 Task: Change theme to simple dark.
Action: Mouse moved to (87, 66)
Screenshot: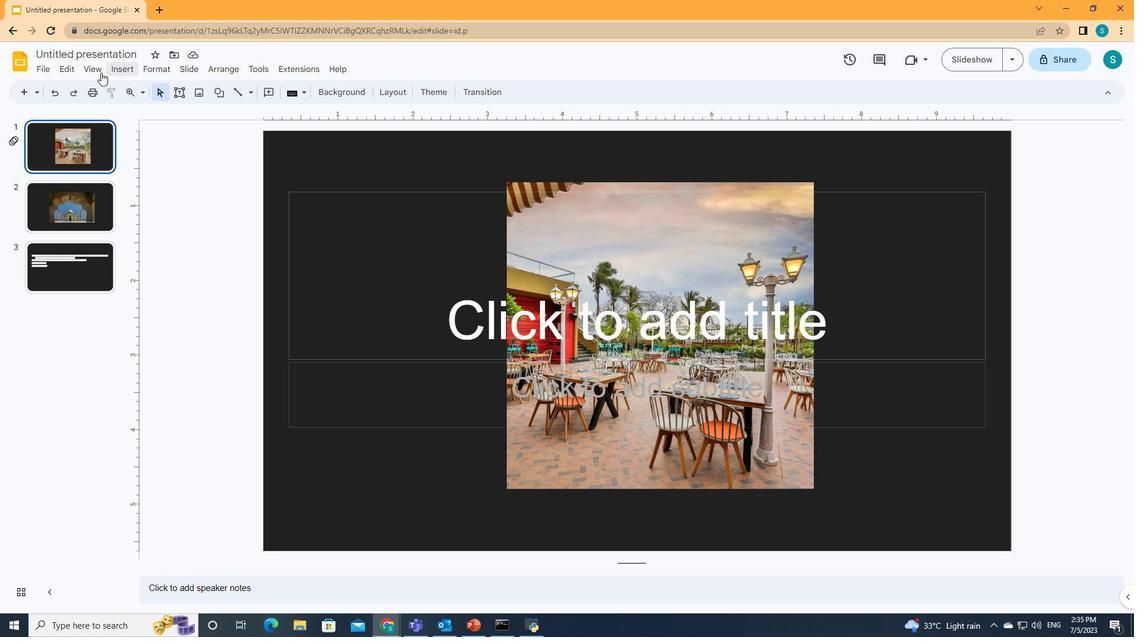 
Action: Mouse pressed left at (87, 66)
Screenshot: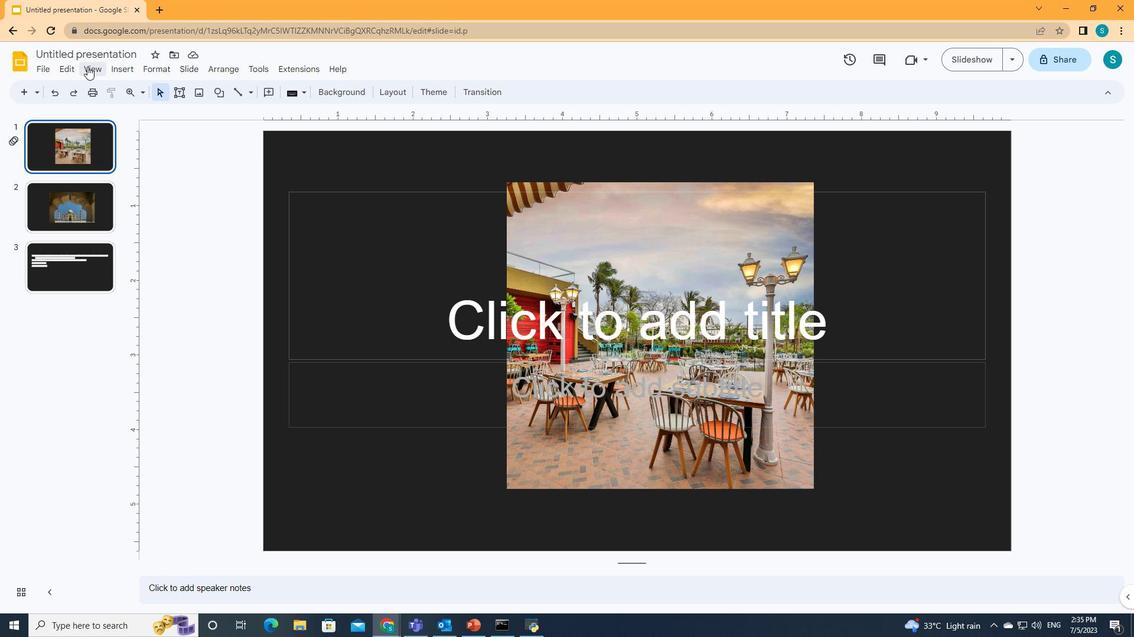
Action: Mouse moved to (103, 125)
Screenshot: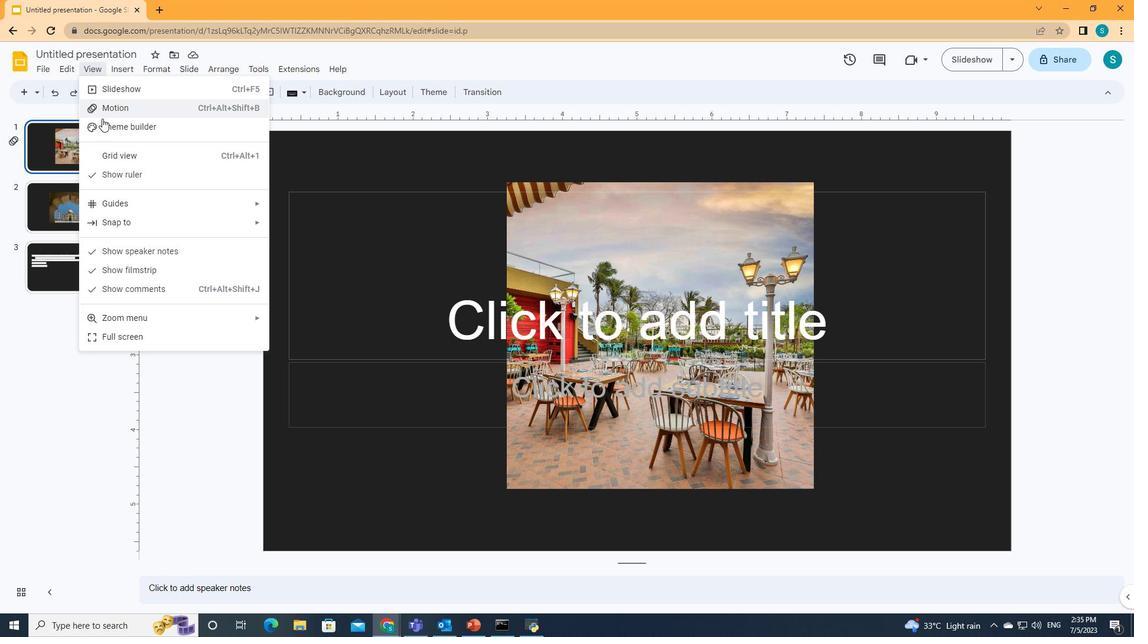 
Action: Mouse pressed left at (103, 125)
Screenshot: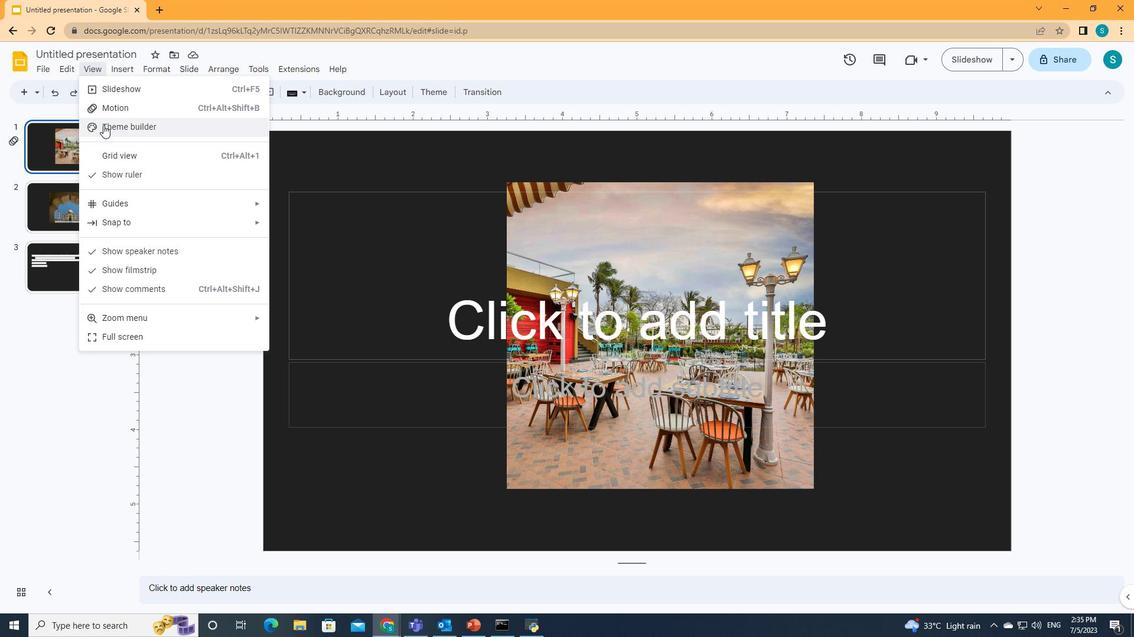 
Action: Mouse moved to (143, 116)
Screenshot: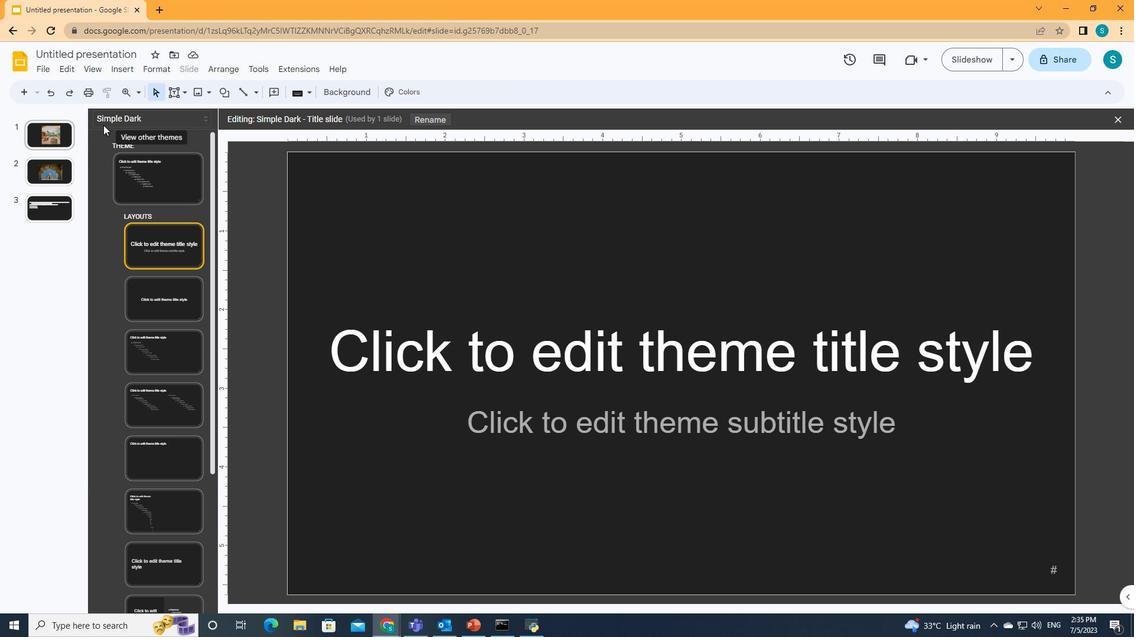 
Action: Mouse pressed left at (143, 116)
Screenshot: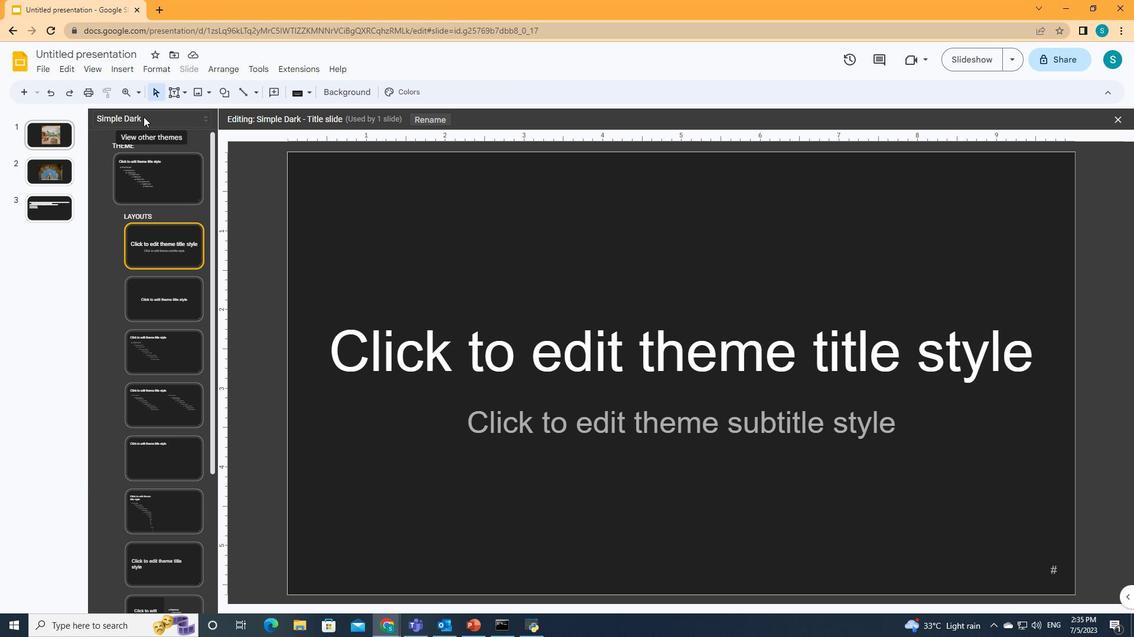 
Action: Mouse moved to (127, 114)
Screenshot: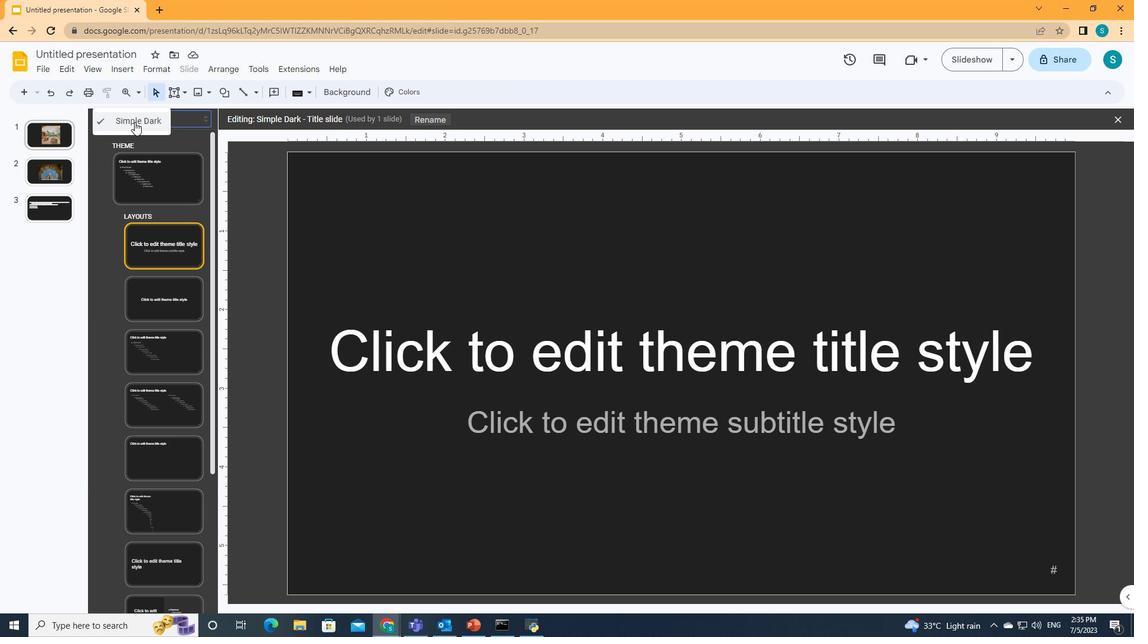 
Action: Mouse pressed left at (127, 114)
Screenshot: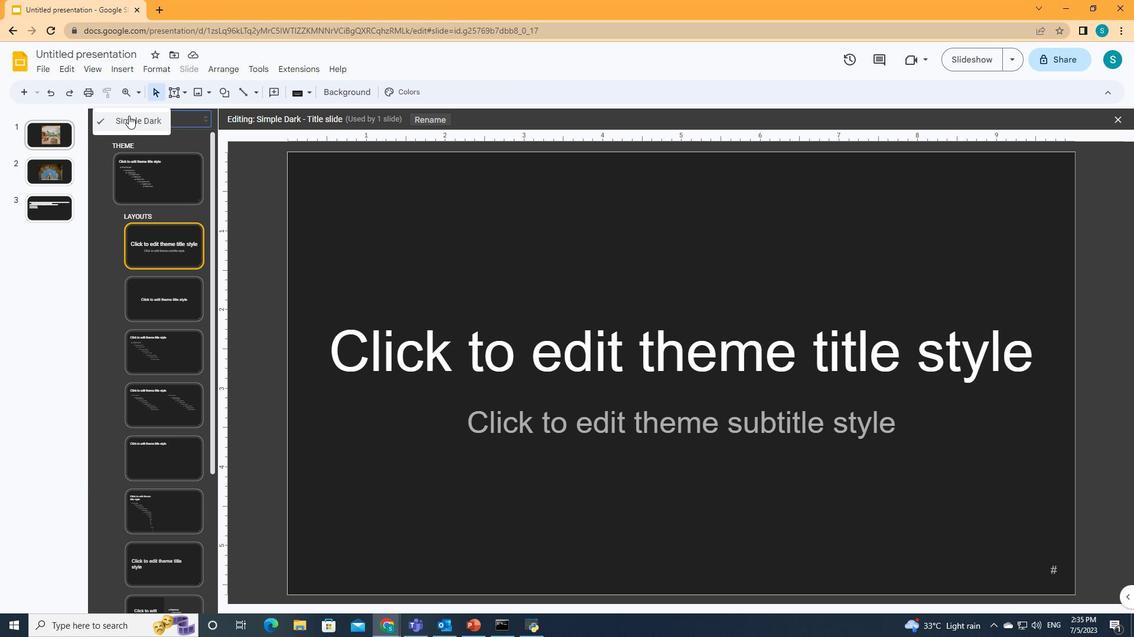 
